 Task: Add a signature Maureen Phillips containing Have a great National Compliment Day, Maureen Phillips to email address softage.6@softage.net and add a folder Bylaws
Action: Mouse moved to (110, 100)
Screenshot: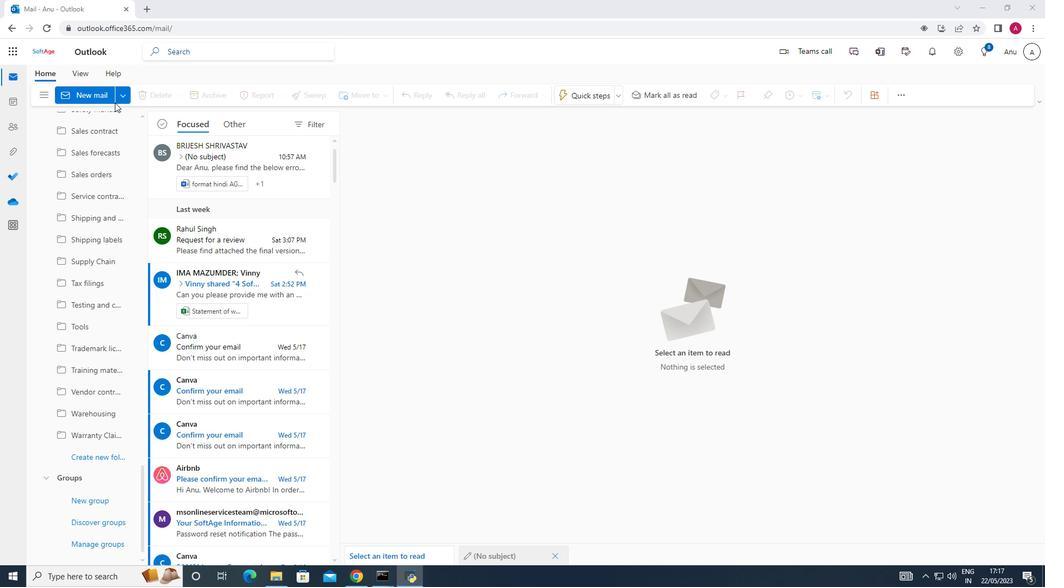 
Action: Mouse pressed left at (110, 100)
Screenshot: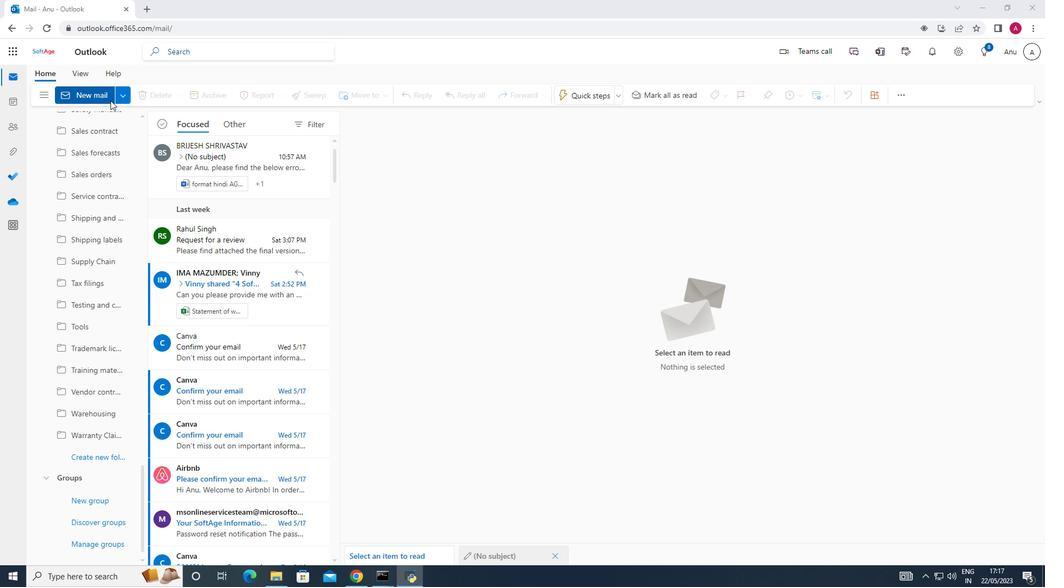 
Action: Mouse moved to (740, 99)
Screenshot: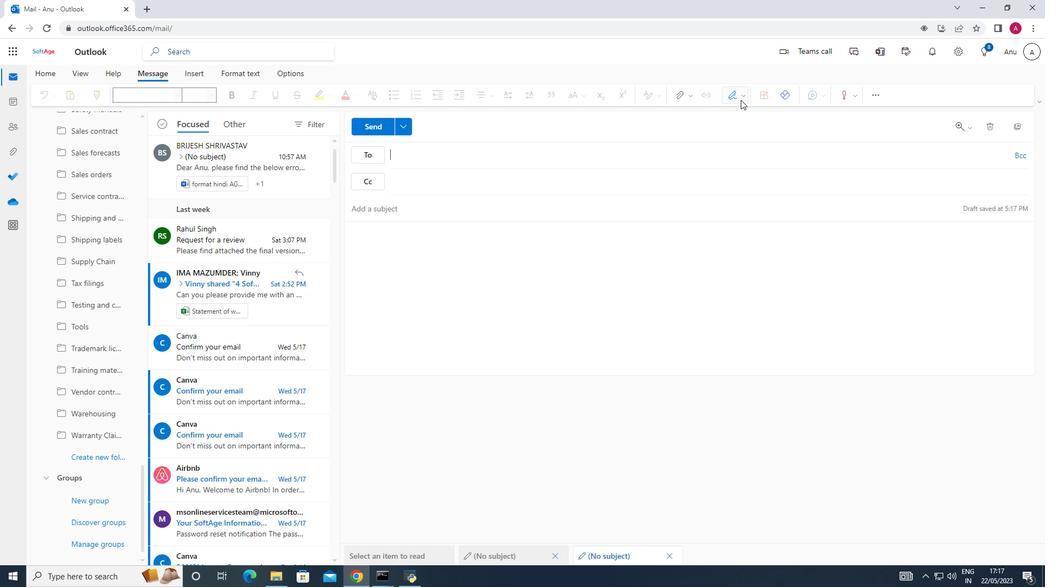 
Action: Mouse pressed left at (740, 99)
Screenshot: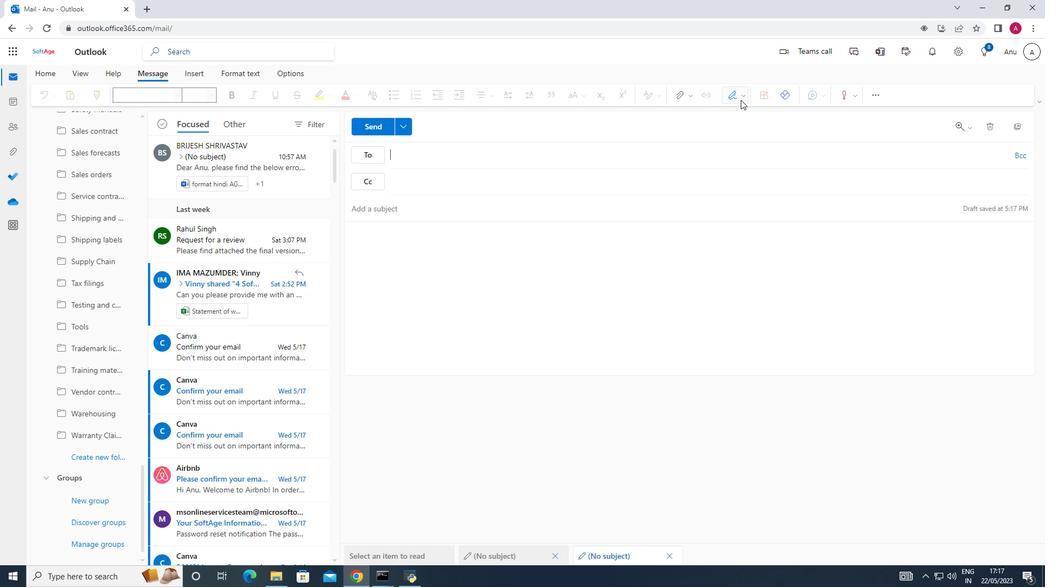 
Action: Mouse moved to (724, 142)
Screenshot: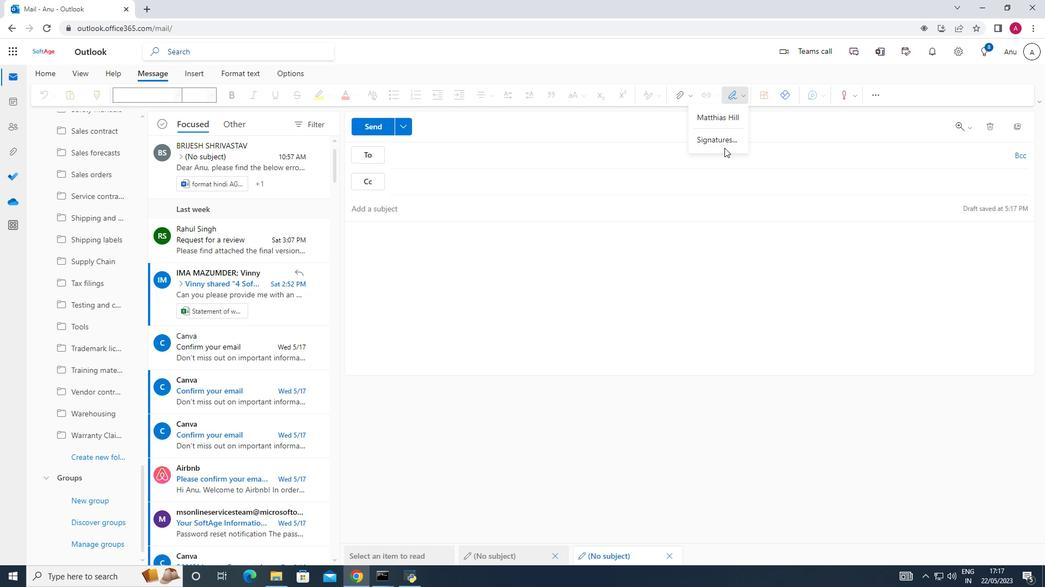 
Action: Mouse pressed left at (724, 142)
Screenshot: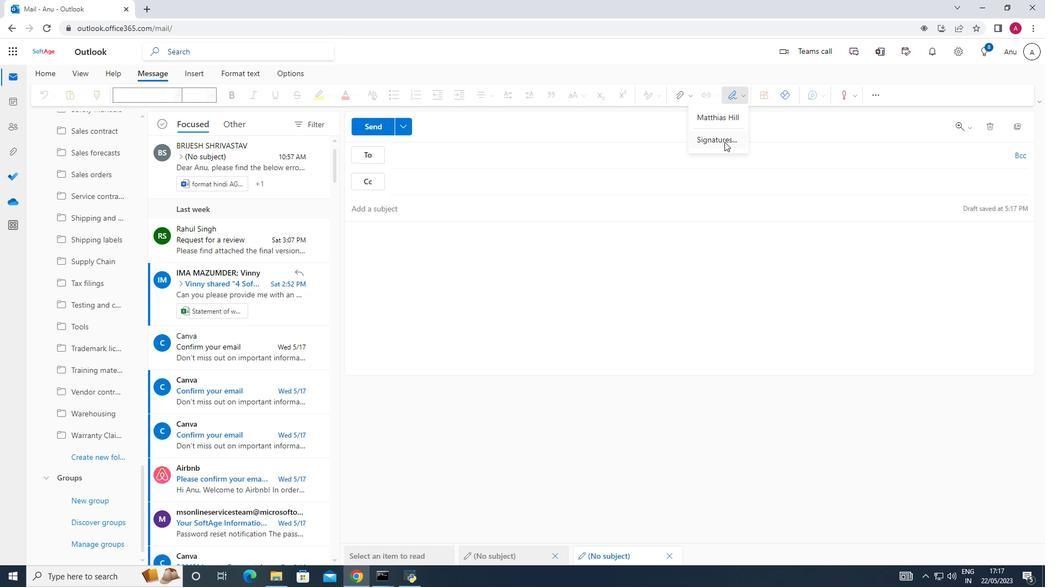 
Action: Mouse moved to (739, 185)
Screenshot: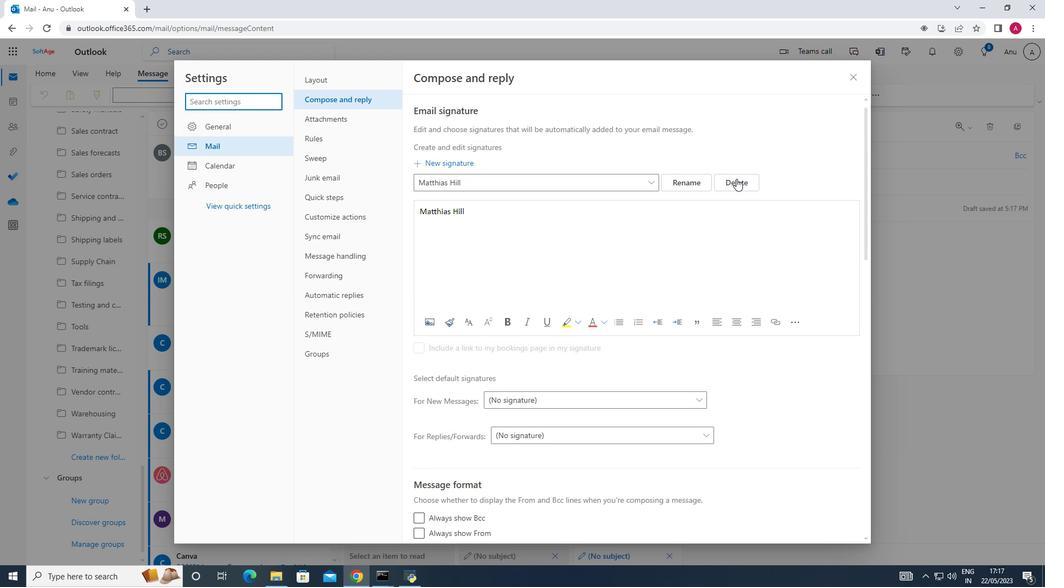 
Action: Mouse pressed left at (739, 185)
Screenshot: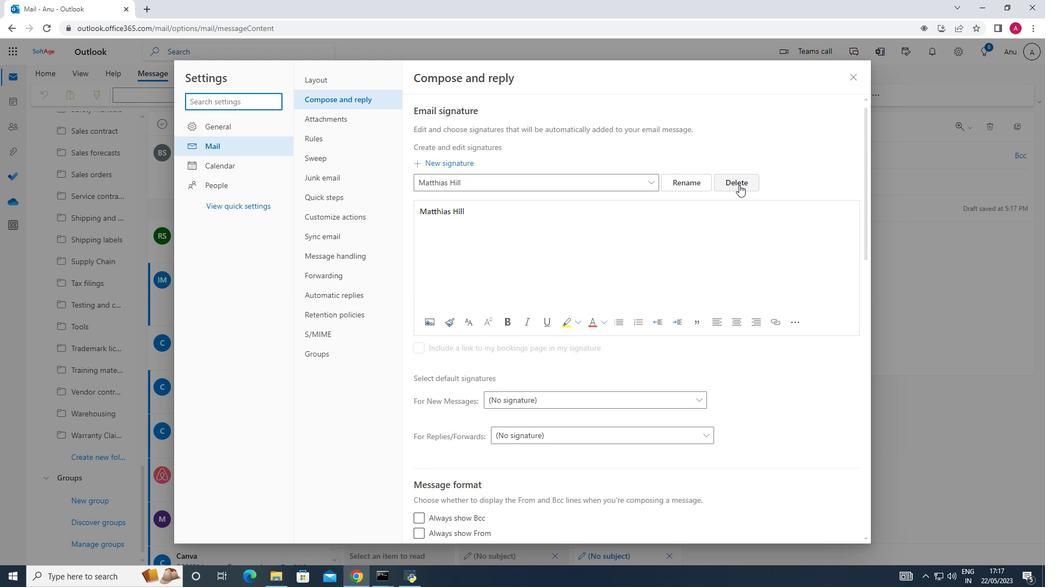 
Action: Mouse moved to (458, 182)
Screenshot: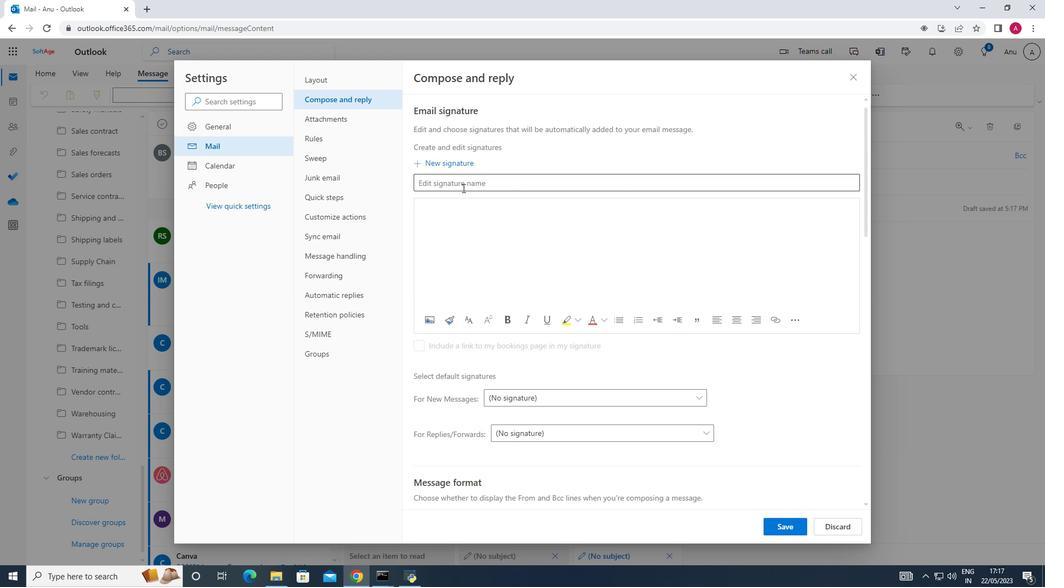 
Action: Mouse pressed left at (458, 182)
Screenshot: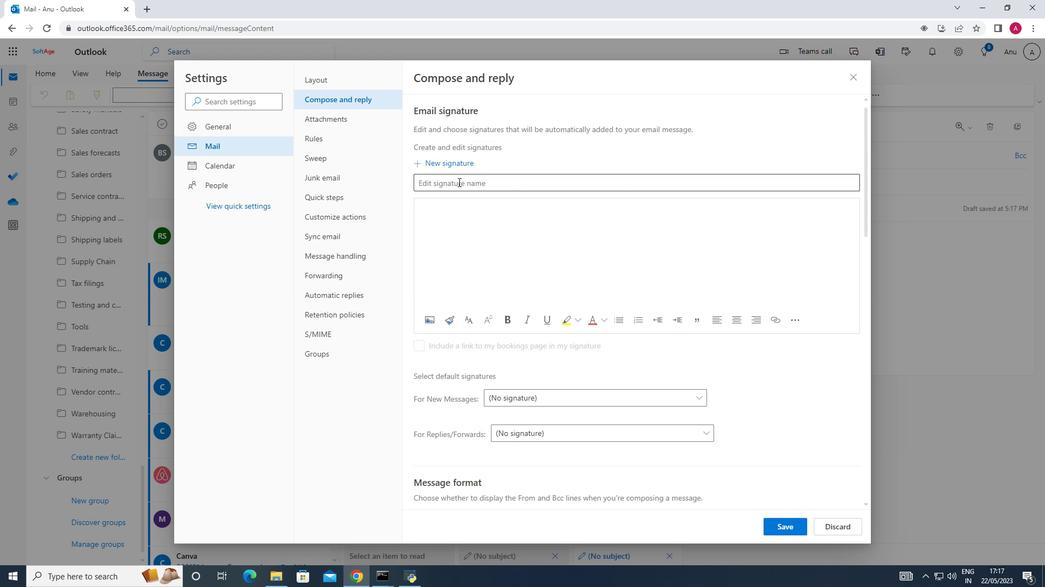 
Action: Key pressed <Key.shift_r><Key.shift_r><Key.shift_r><Key.shift_r><Key.shift_r><Key.shift_r><Key.shift_r><Key.shift_r><Key.shift_r><Key.shift_r><Key.shift_r><Key.shift_r><Key.shift_r><Key.shift_r><Key.shift_r><Key.shift_r><Key.shift_r><Key.shift_r><Key.shift_r><Key.shift_r><Key.shift_r><Key.shift_r><Key.shift_r><Key.shift_r><Key.shift_r><Key.shift_r><Key.shift_r><Key.shift_r><Key.shift_r><Key.shift_r><Key.shift_r><Key.shift_r><Key.shift_r>Maureen<Key.space><Key.shift_r>Philips
Screenshot: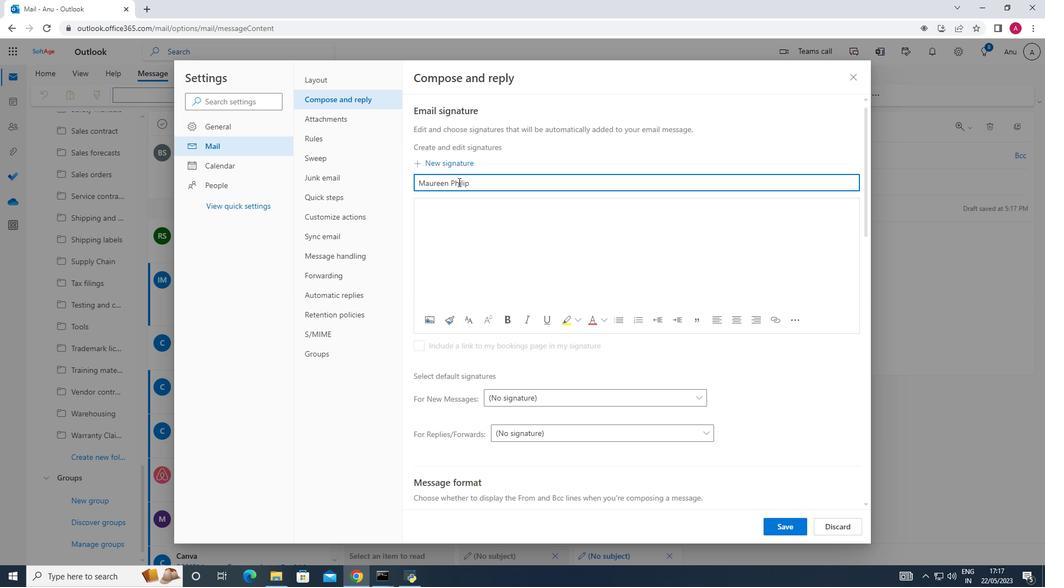 
Action: Mouse moved to (420, 218)
Screenshot: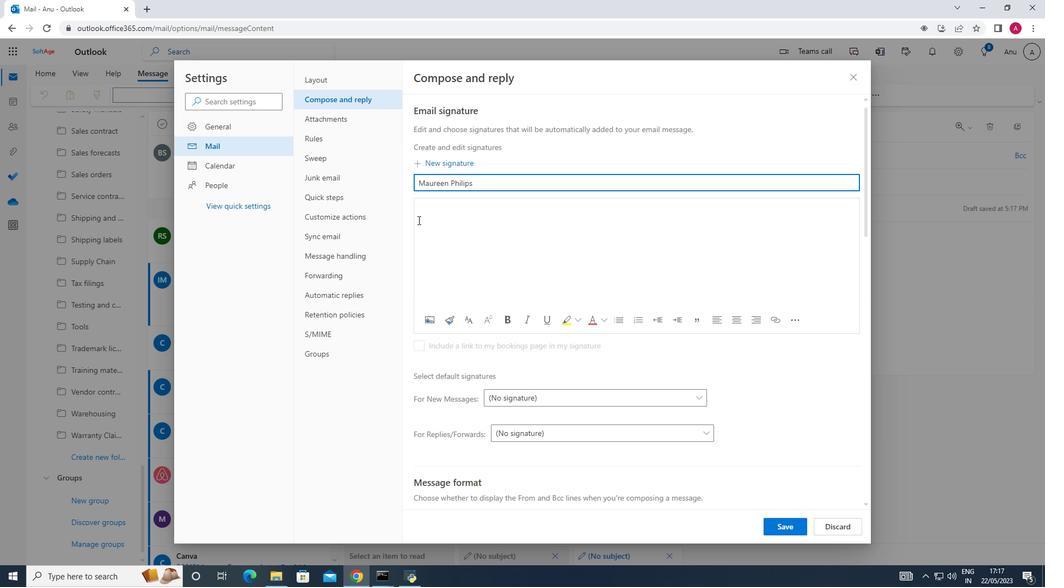 
Action: Mouse pressed left at (420, 218)
Screenshot: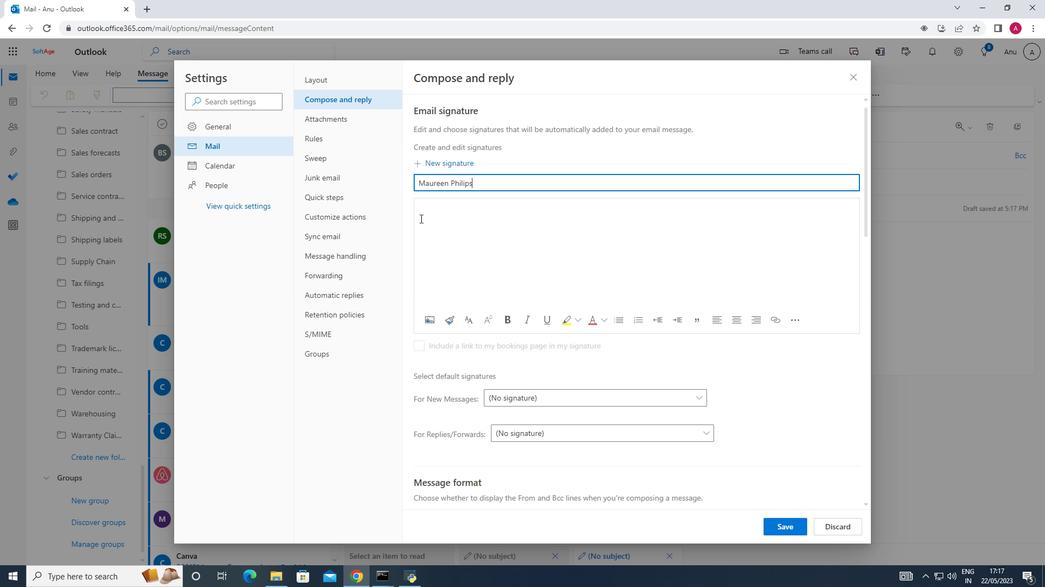 
Action: Key pressed <Key.shift_r>Maureen<Key.space><Key.shift_r><Key.shift_r><Key.shift_r><Key.shift_r><Key.shift_r><Key.shift_r><Key.shift_r><Key.shift_r><Key.shift_r><Key.shift_r><Key.shift_r><Key.shift_r><Key.shift_r><Key.shift_r><Key.shift_r><Key.shift_r><Key.shift_r><Key.shift_r>Philips
Screenshot: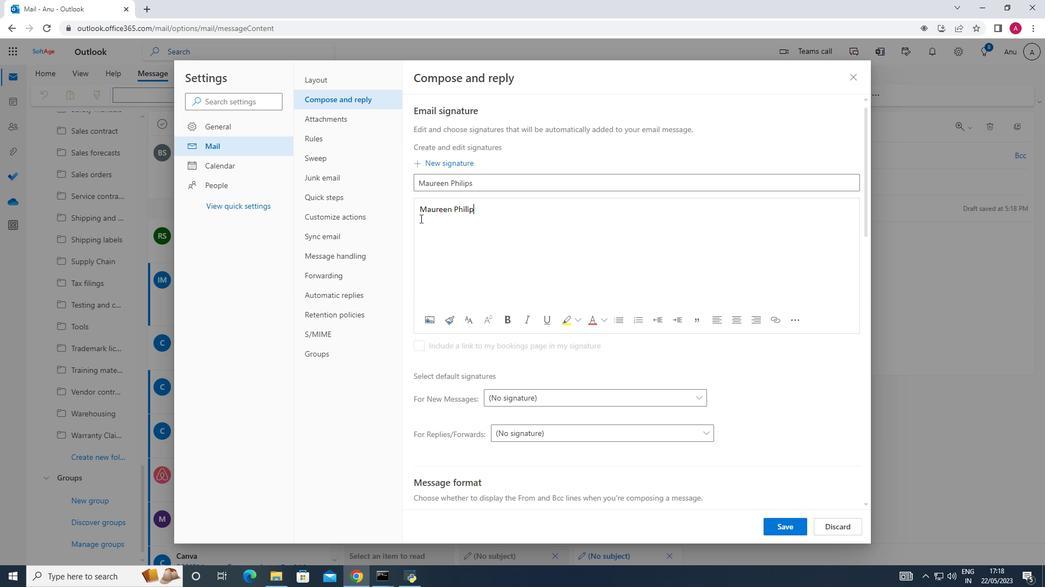 
Action: Mouse moved to (796, 529)
Screenshot: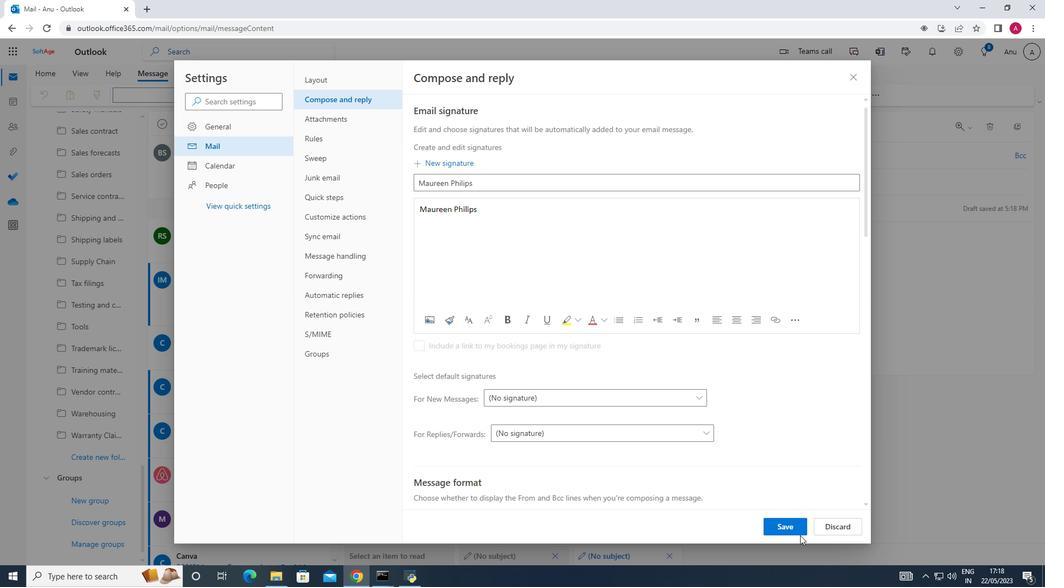 
Action: Mouse pressed left at (796, 529)
Screenshot: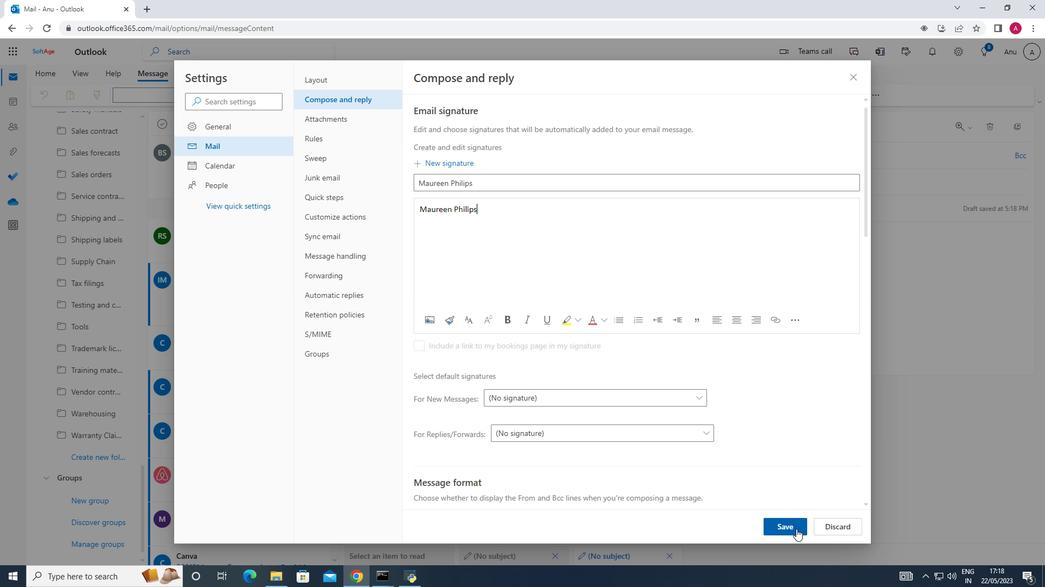 
Action: Mouse moved to (851, 80)
Screenshot: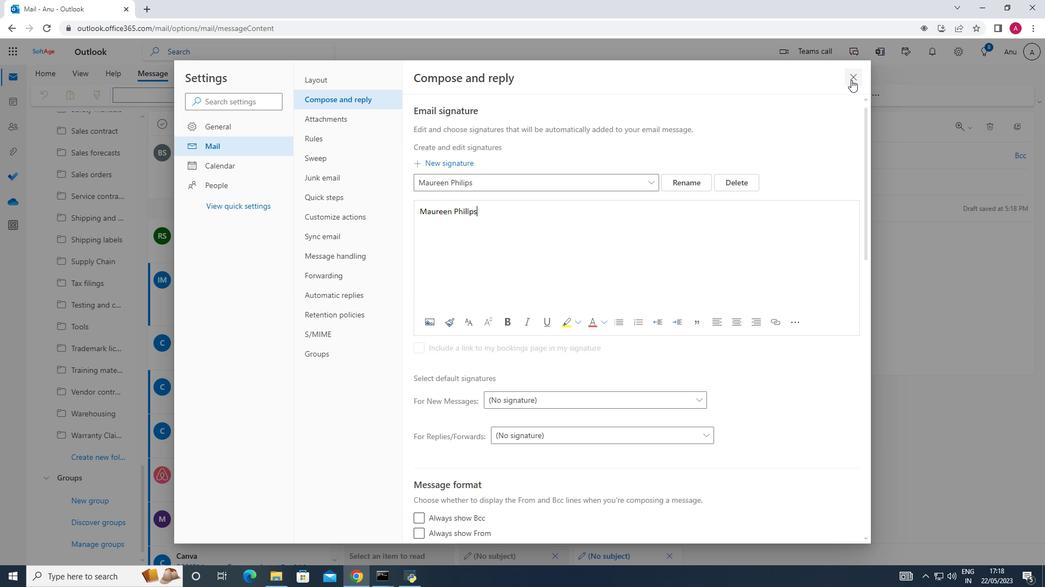 
Action: Mouse pressed left at (851, 80)
Screenshot: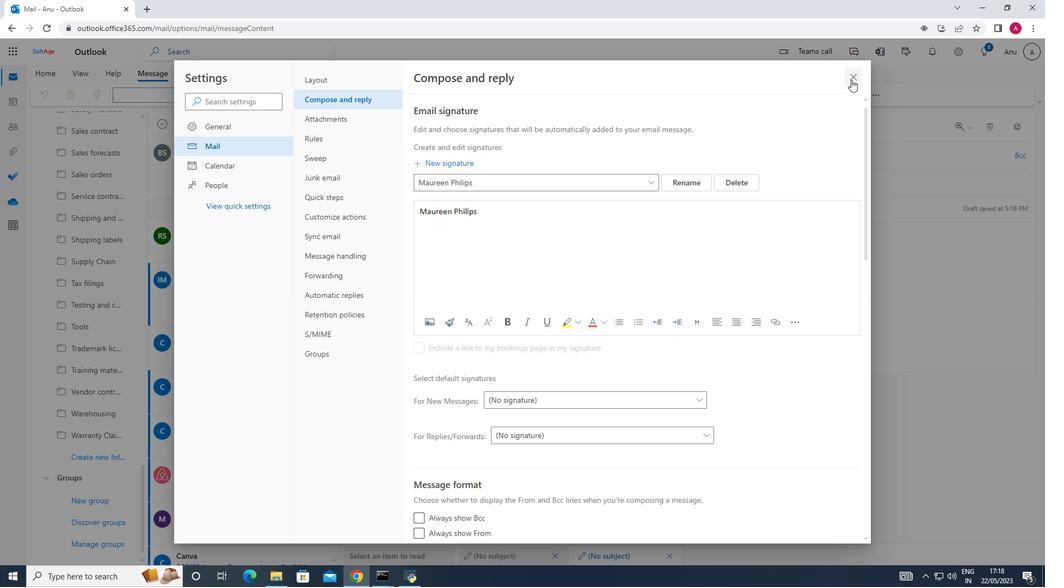 
Action: Mouse moved to (744, 96)
Screenshot: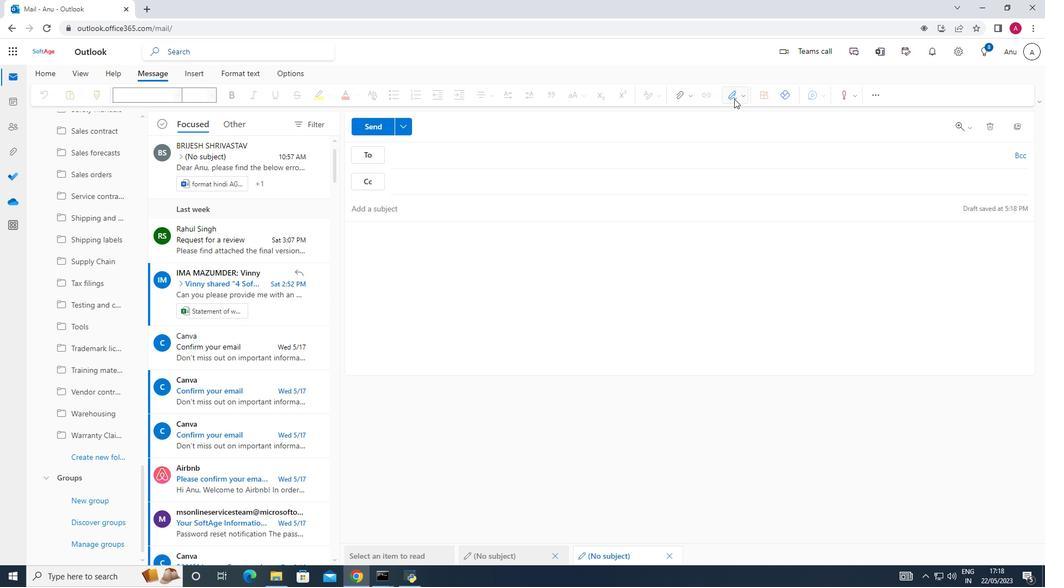 
Action: Mouse pressed left at (744, 96)
Screenshot: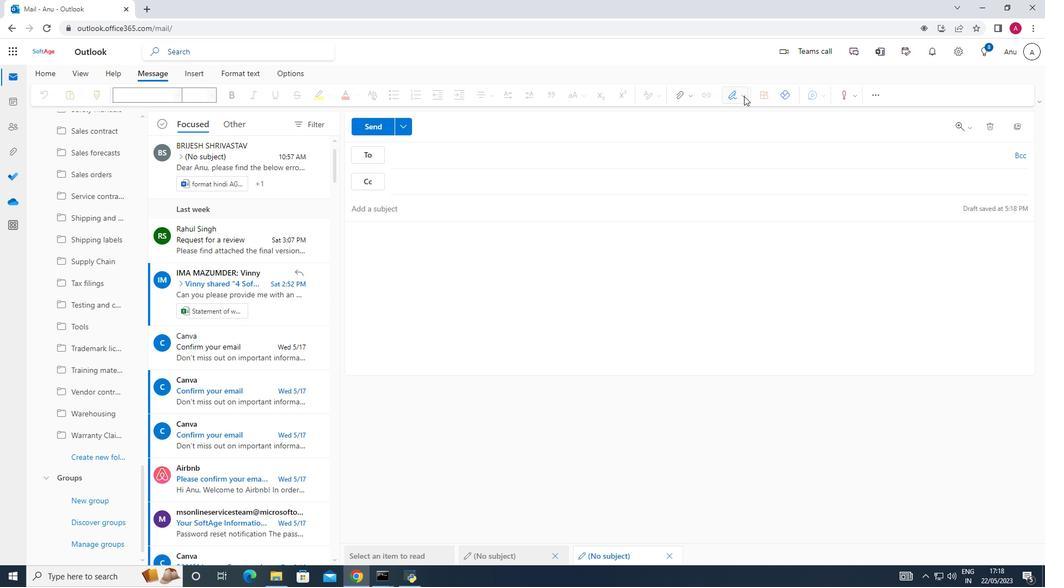 
Action: Mouse moved to (714, 120)
Screenshot: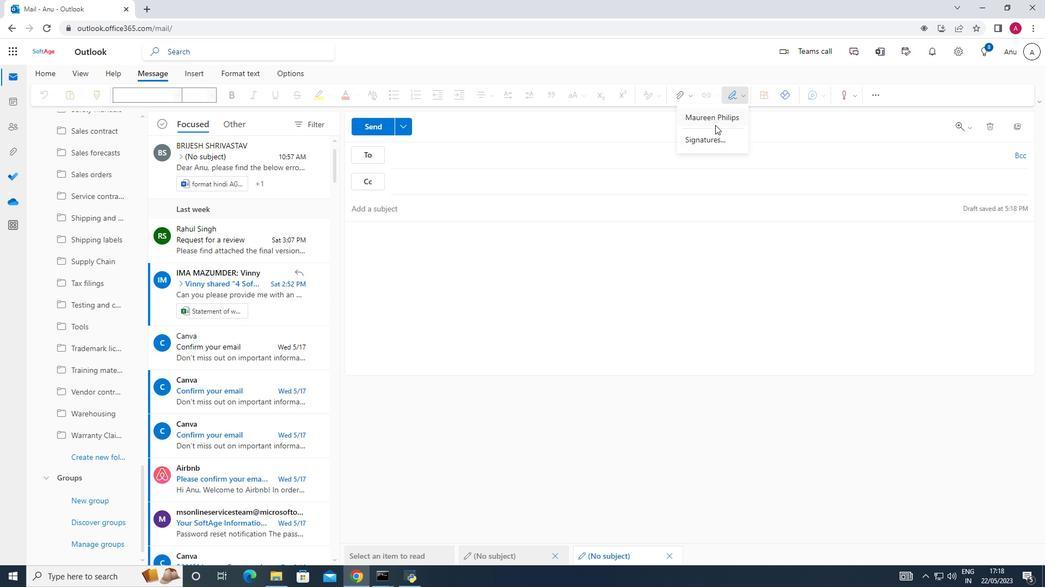 
Action: Mouse pressed left at (714, 120)
Screenshot: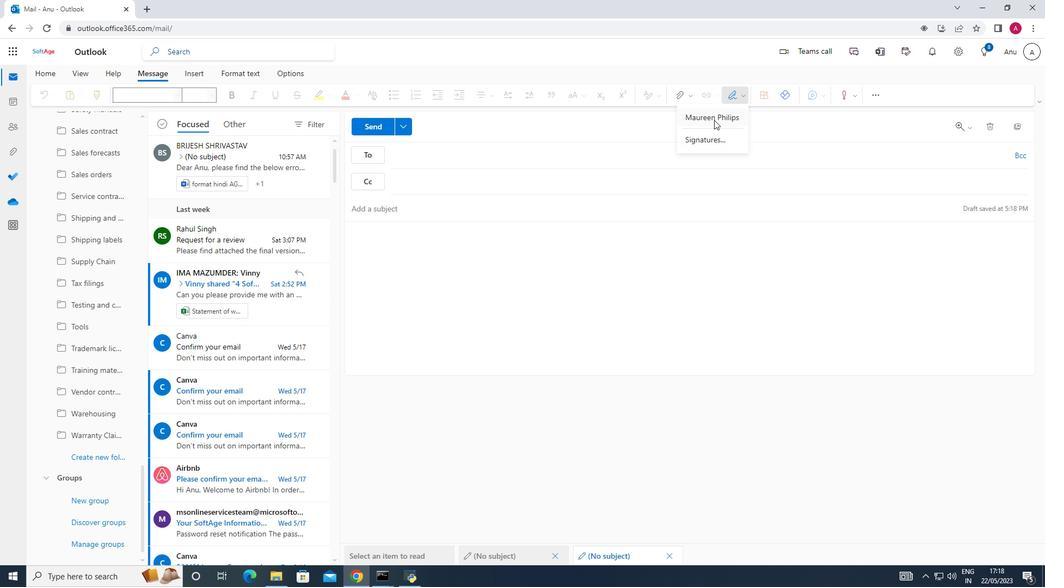 
Action: Mouse moved to (687, 129)
Screenshot: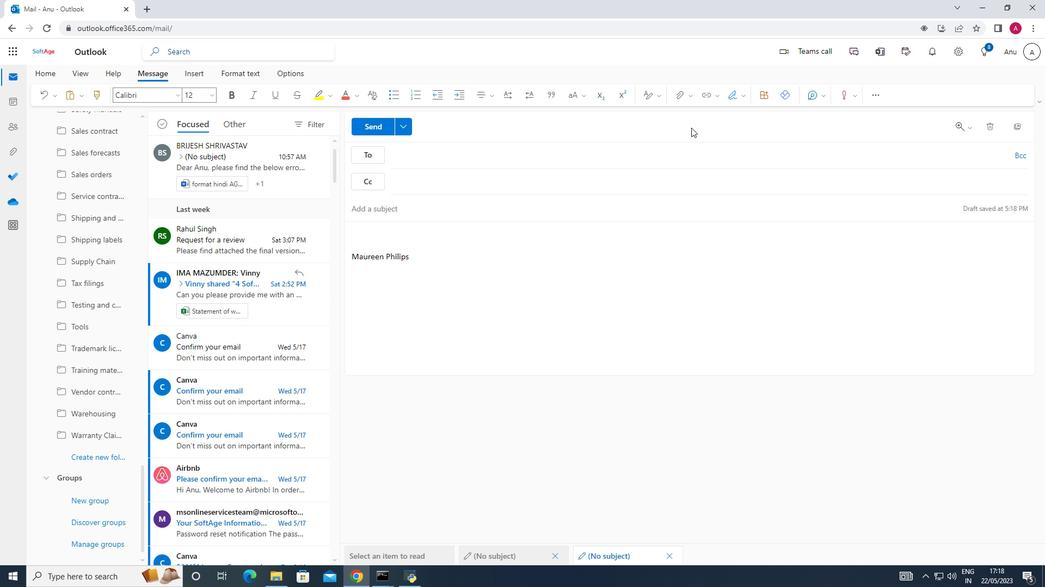 
Action: Key pressed <Key.shift>Have<Key.space>a<Key.space>great<Key.space><Key.shift><Key.shift>National<Key.space><Key.shift>Compliment<Key.space><Key.shift>Day.
Screenshot: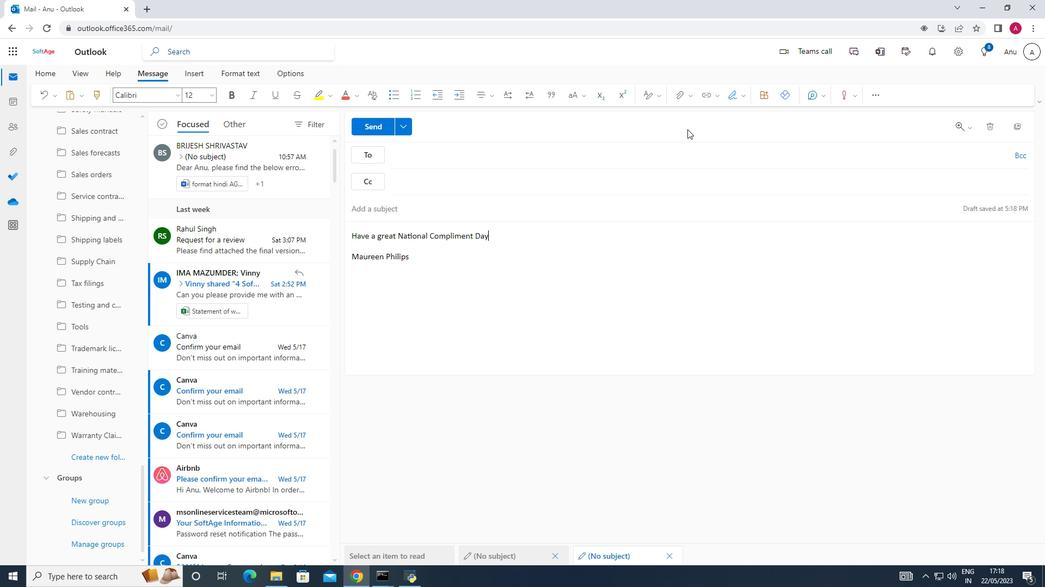 
Action: Mouse moved to (394, 157)
Screenshot: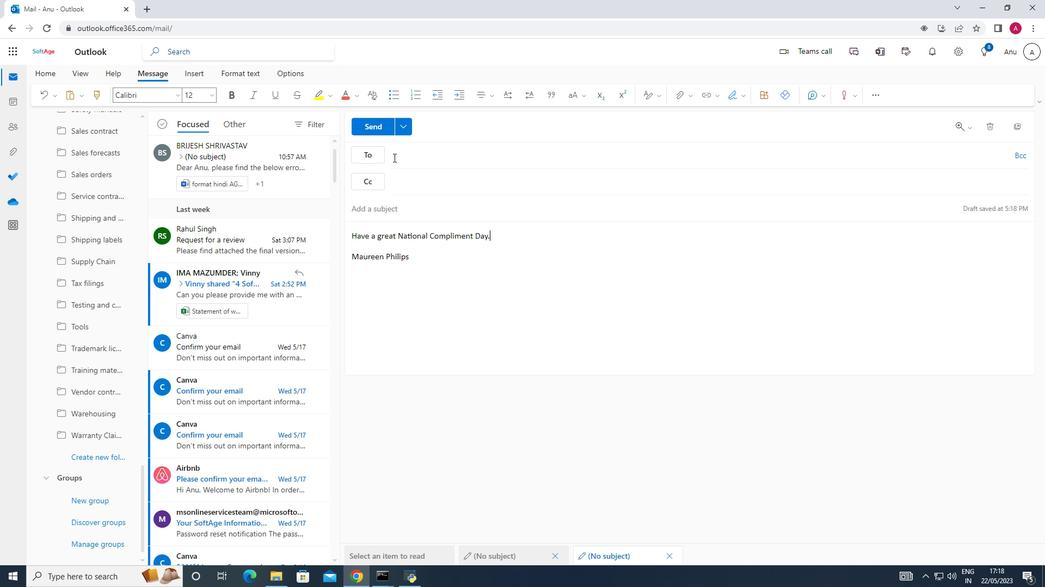 
Action: Mouse pressed left at (394, 157)
Screenshot: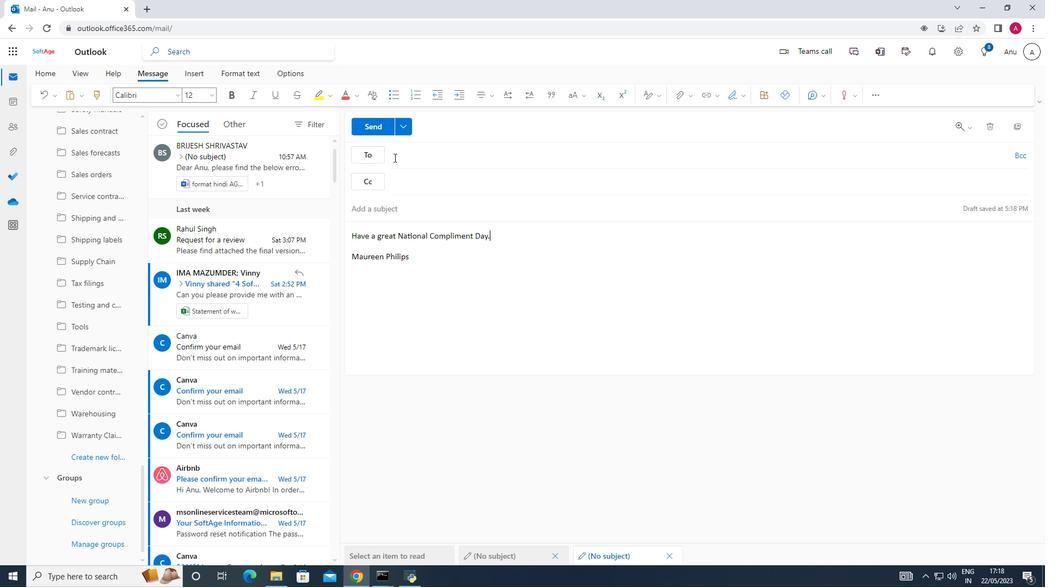 
Action: Mouse moved to (447, 197)
Screenshot: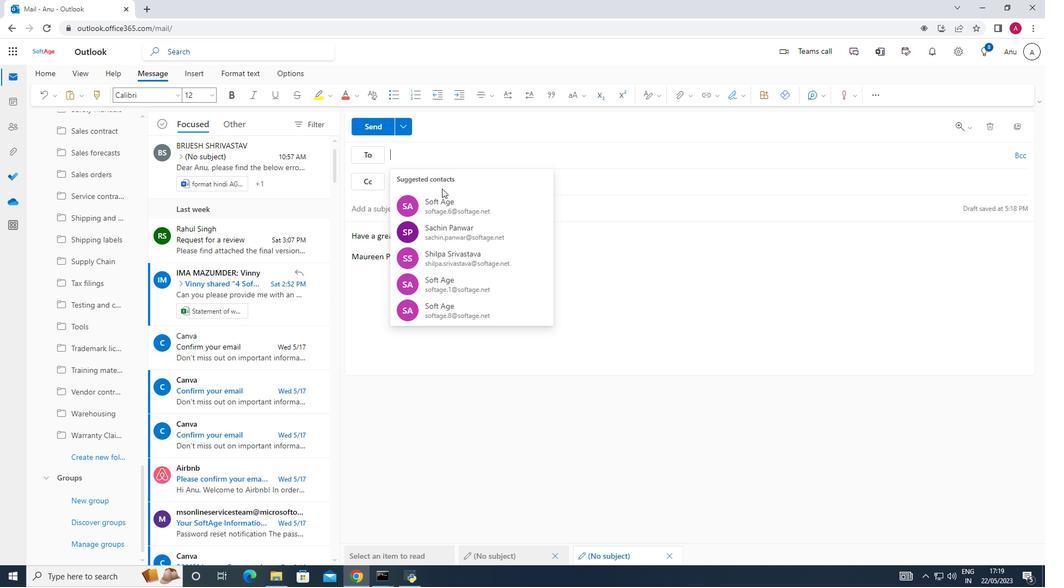 
Action: Mouse pressed left at (447, 197)
Screenshot: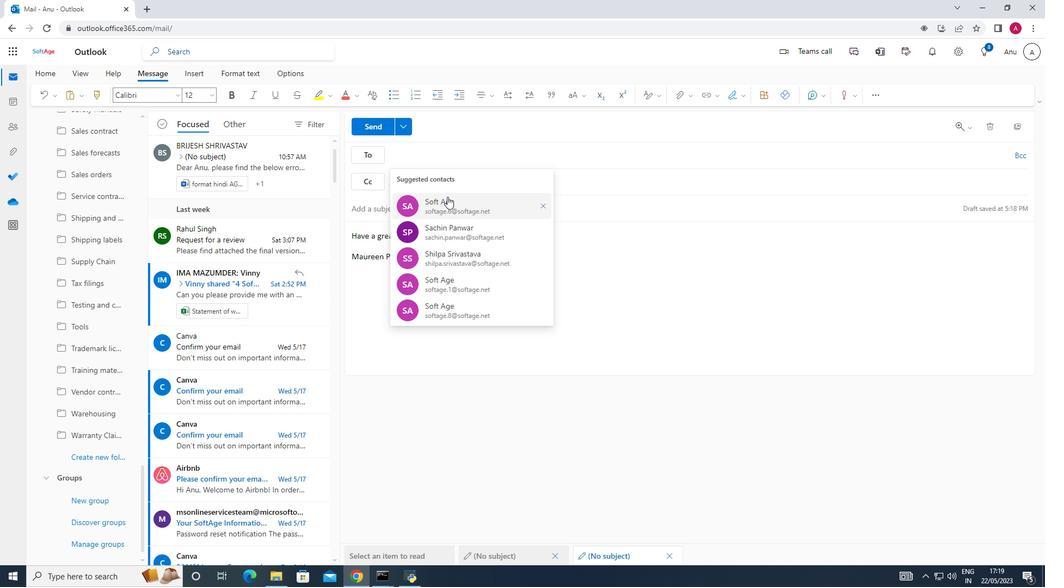 
Action: Mouse moved to (95, 451)
Screenshot: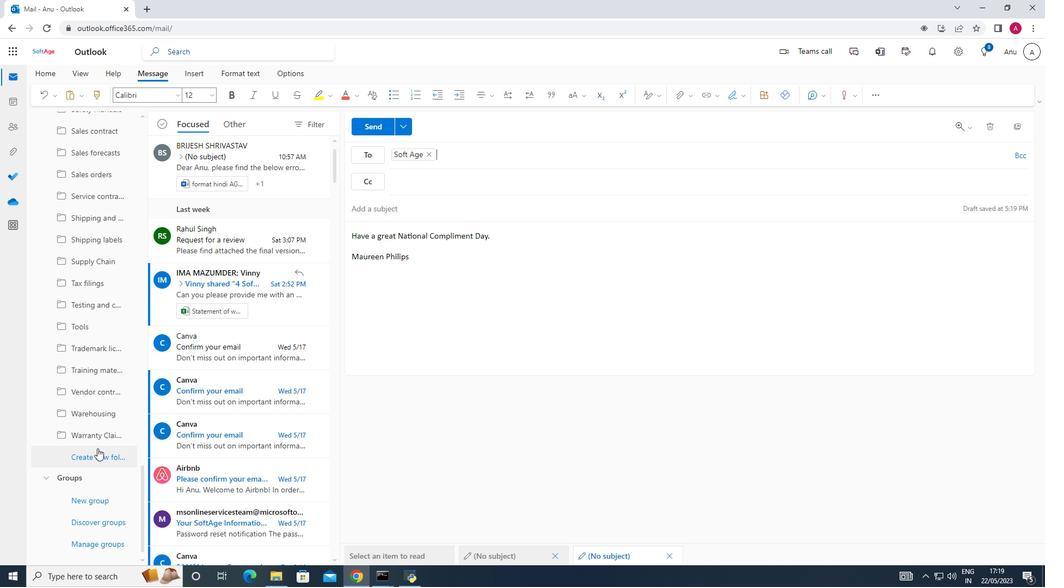 
Action: Mouse pressed left at (95, 451)
Screenshot: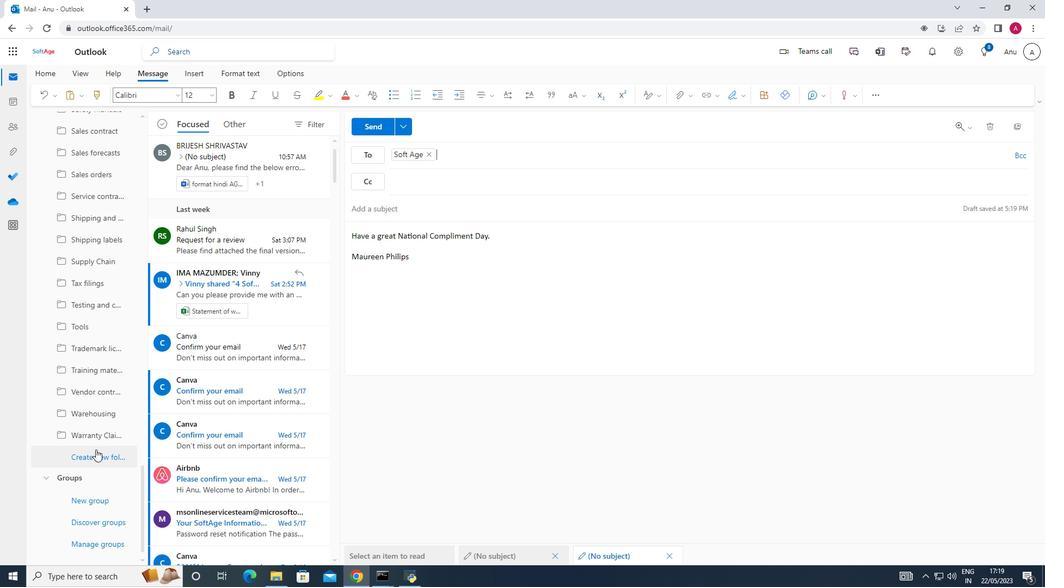 
Action: Mouse moved to (71, 452)
Screenshot: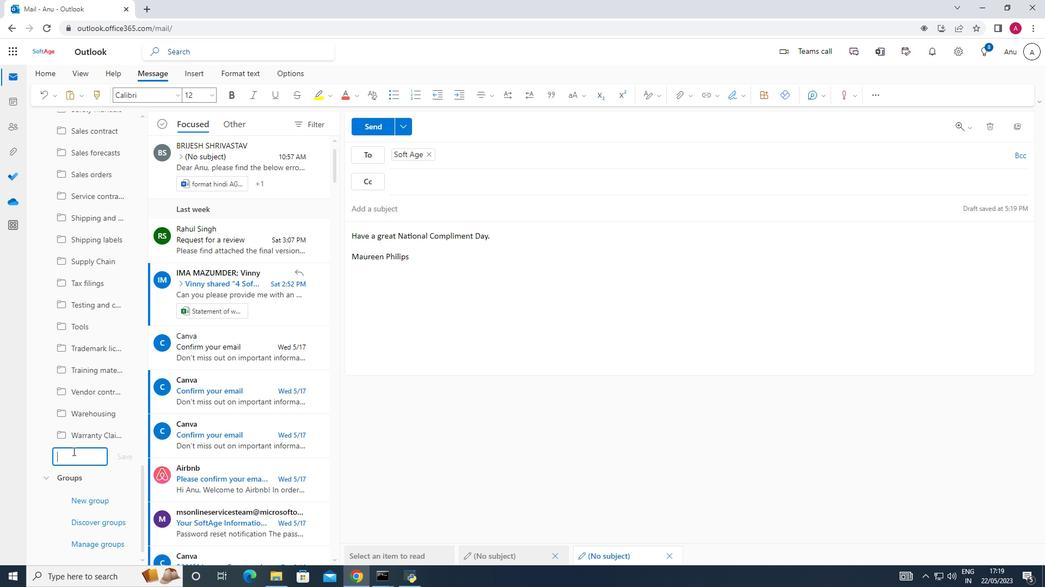 
Action: Mouse pressed left at (71, 452)
Screenshot: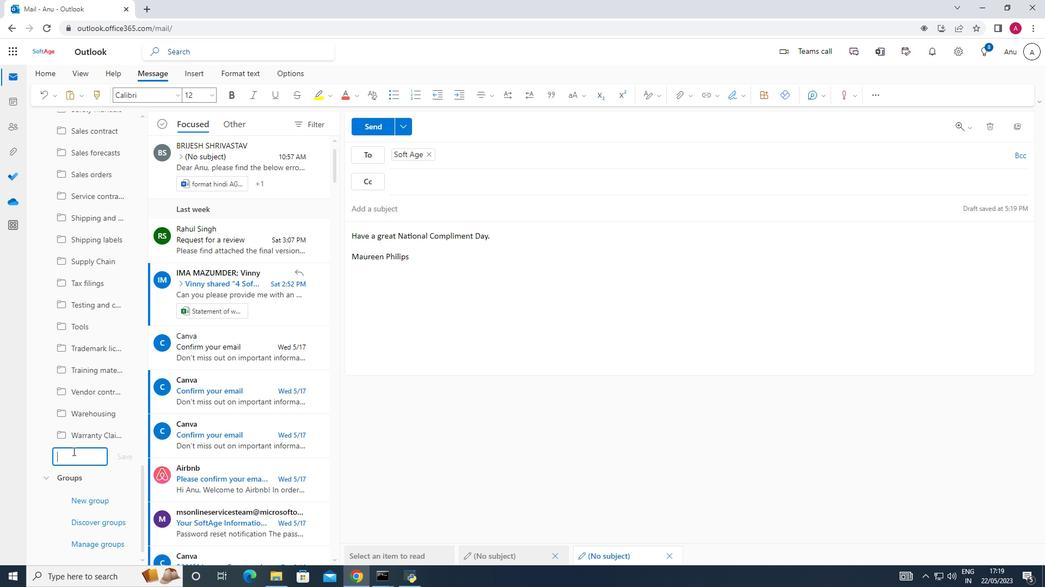 
Action: Mouse moved to (71, 452)
Screenshot: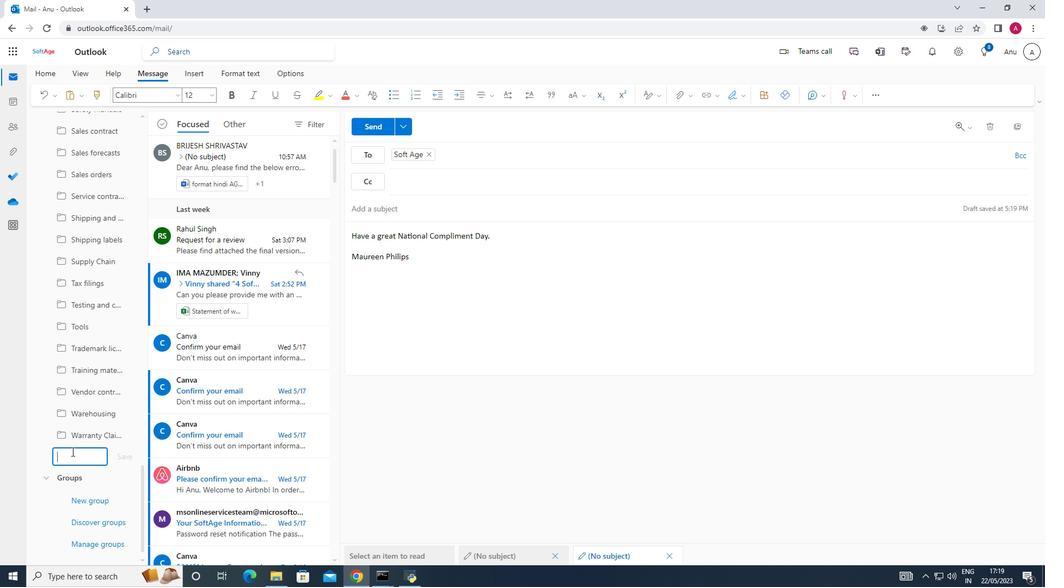 
Action: Key pressed <Key.shift>Bylaws
Screenshot: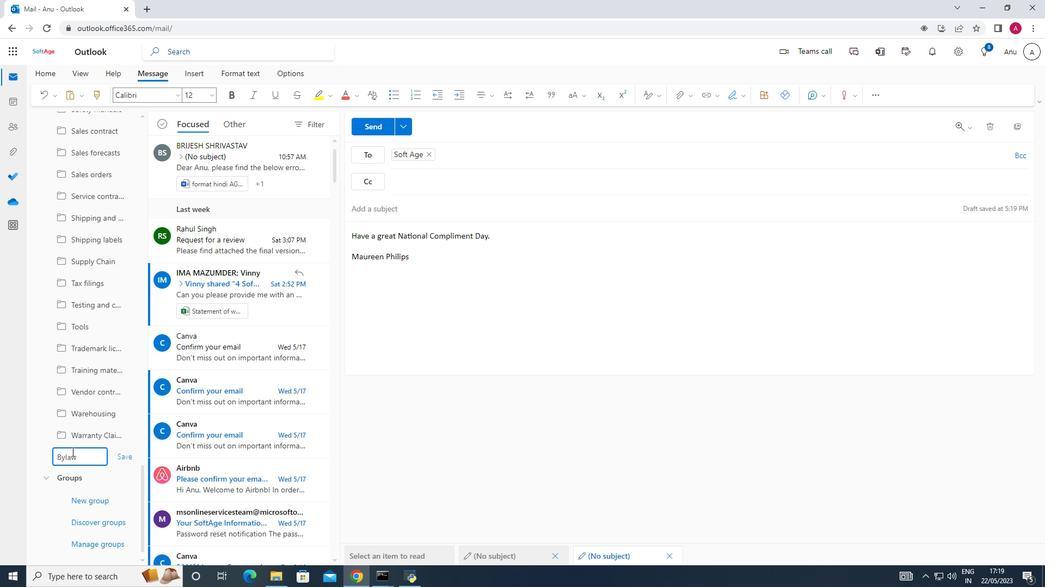 
Action: Mouse moved to (130, 455)
Screenshot: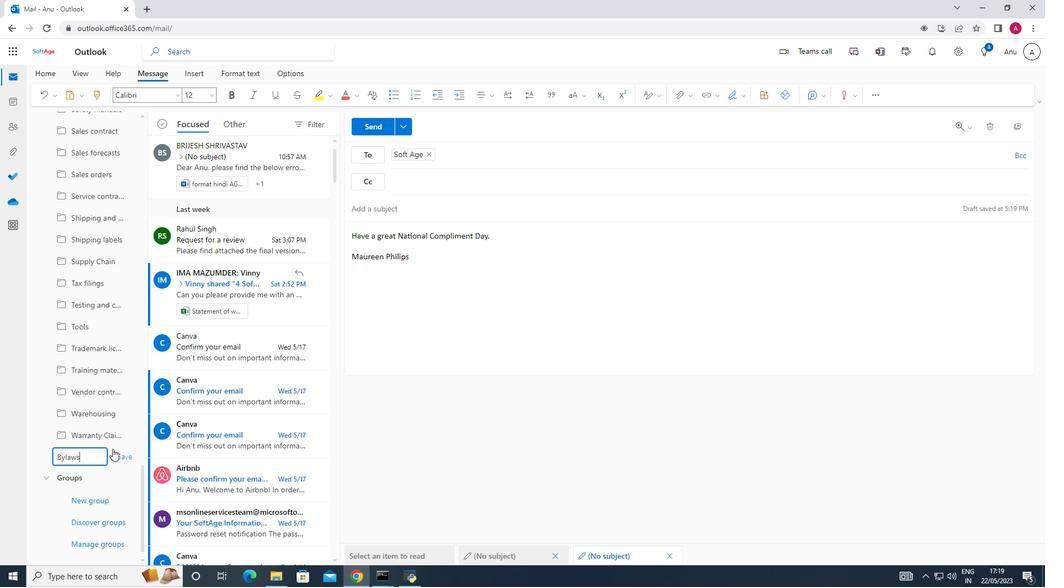 
Action: Mouse pressed left at (130, 455)
Screenshot: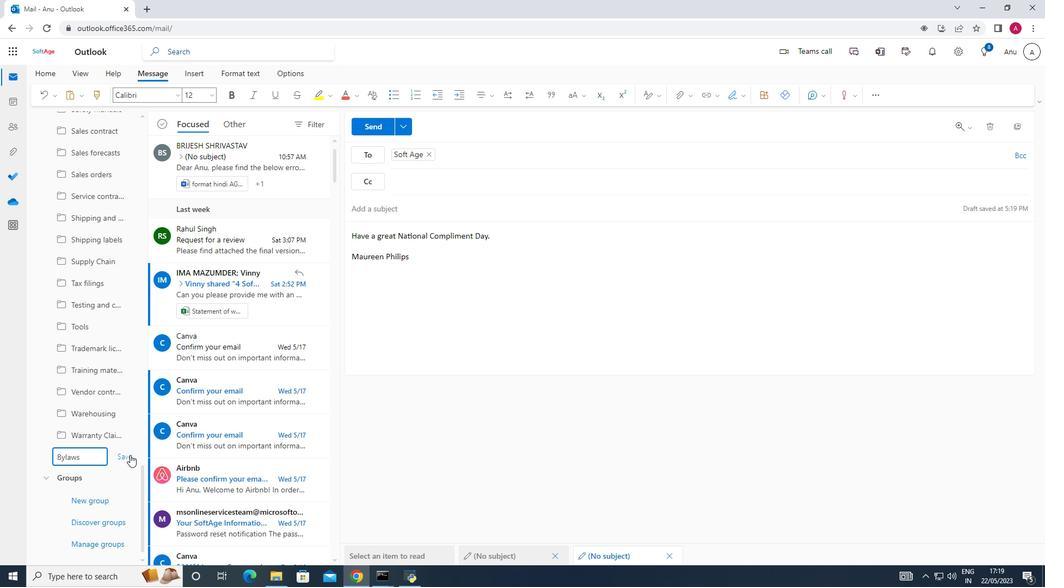 
Action: Mouse moved to (384, 127)
Screenshot: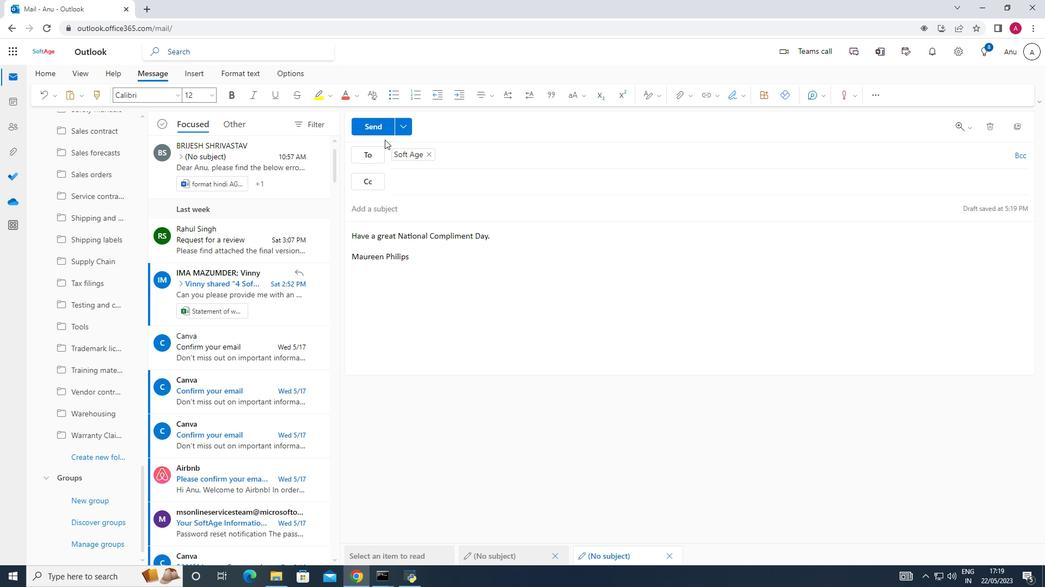 
Action: Mouse pressed left at (384, 127)
Screenshot: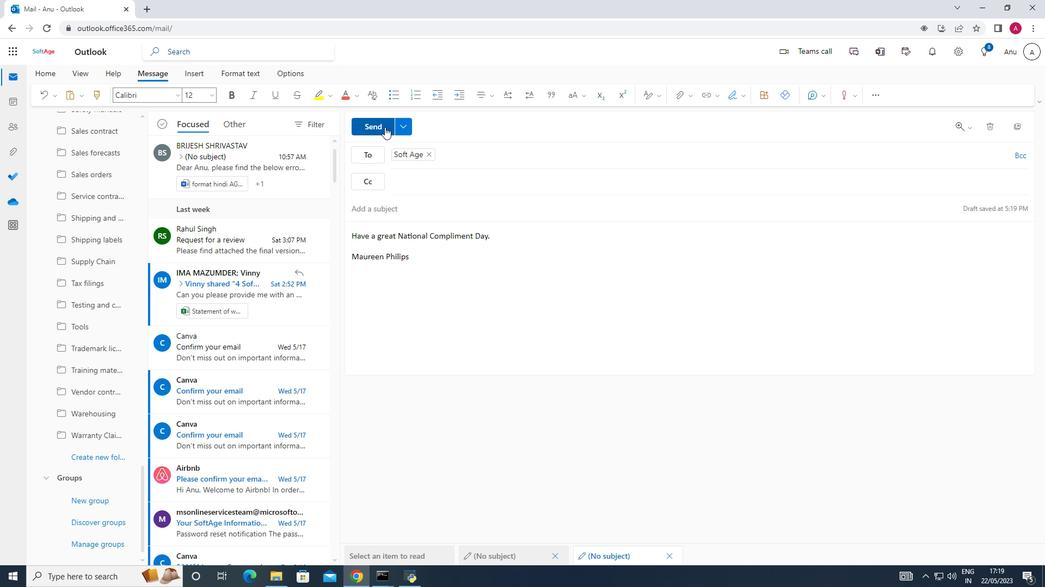 
Action: Mouse moved to (530, 328)
Screenshot: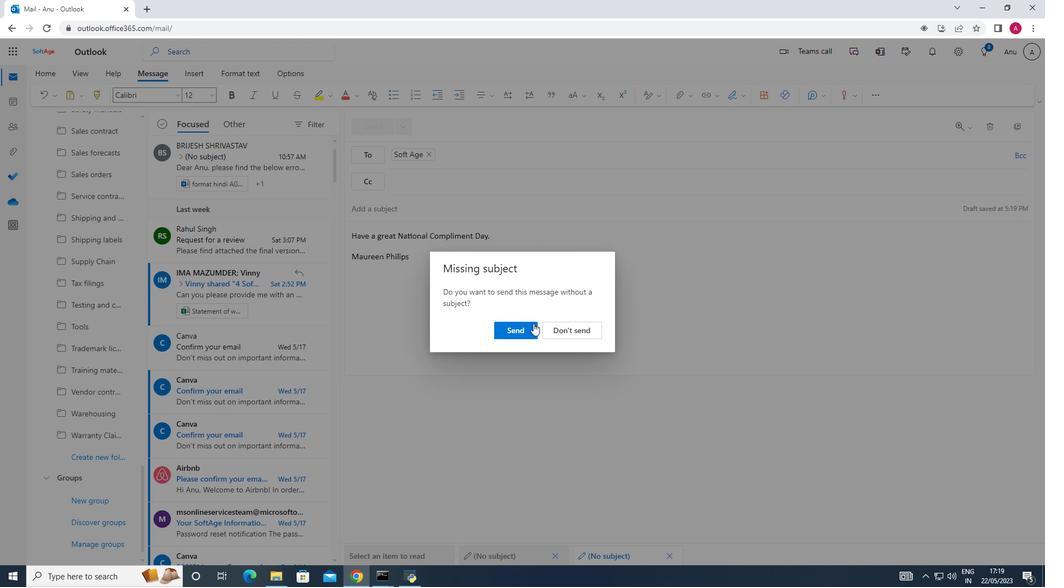 
Action: Mouse pressed left at (530, 328)
Screenshot: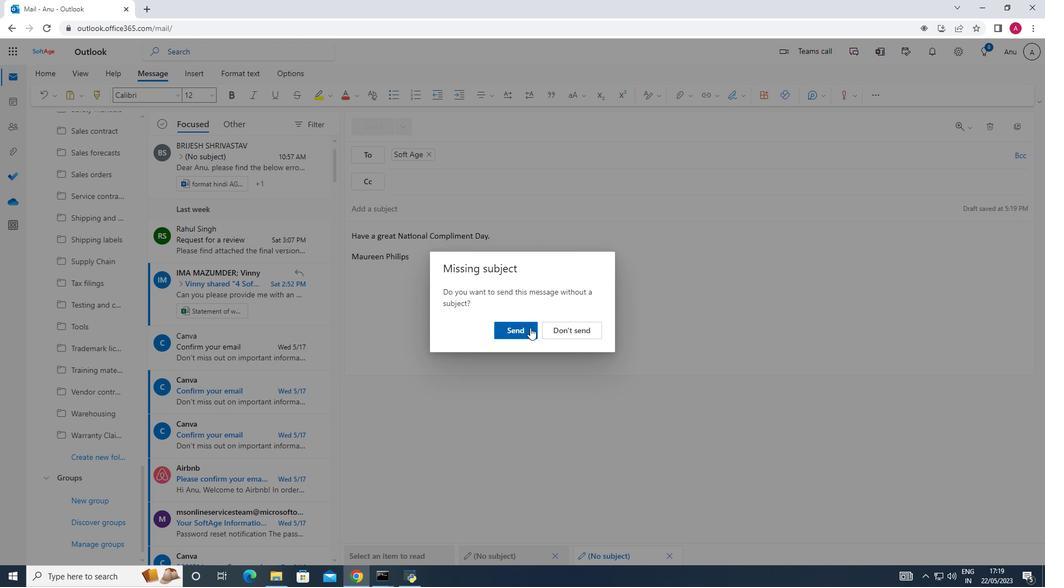 
Action: Mouse moved to (579, 328)
Screenshot: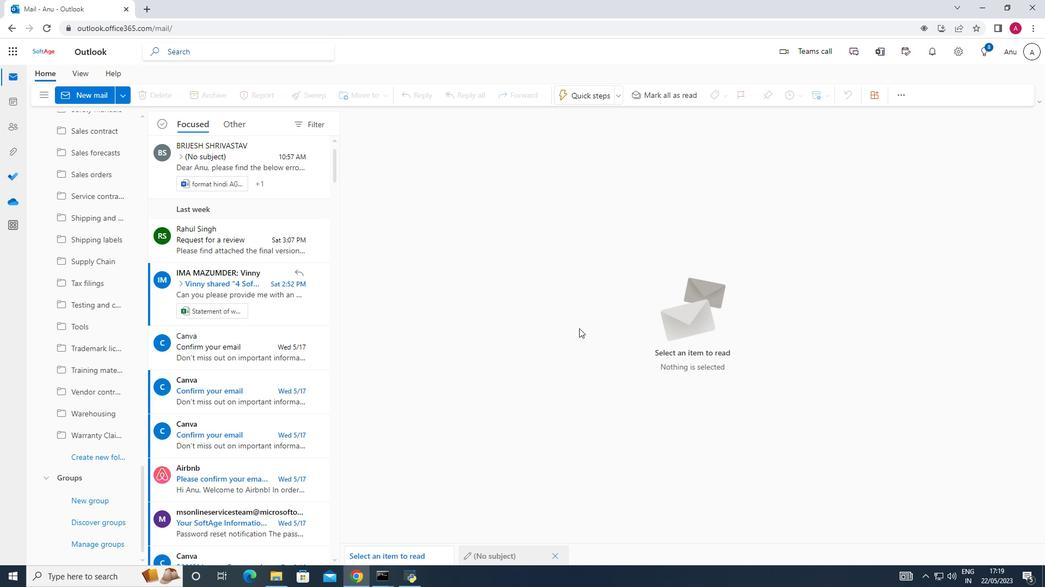 
